 Task: In the  document insurance.txt Insert page numer 'on top of the page' change page color to  'Olive Green'. Write company name: Ramsons
Action: Mouse moved to (280, 353)
Screenshot: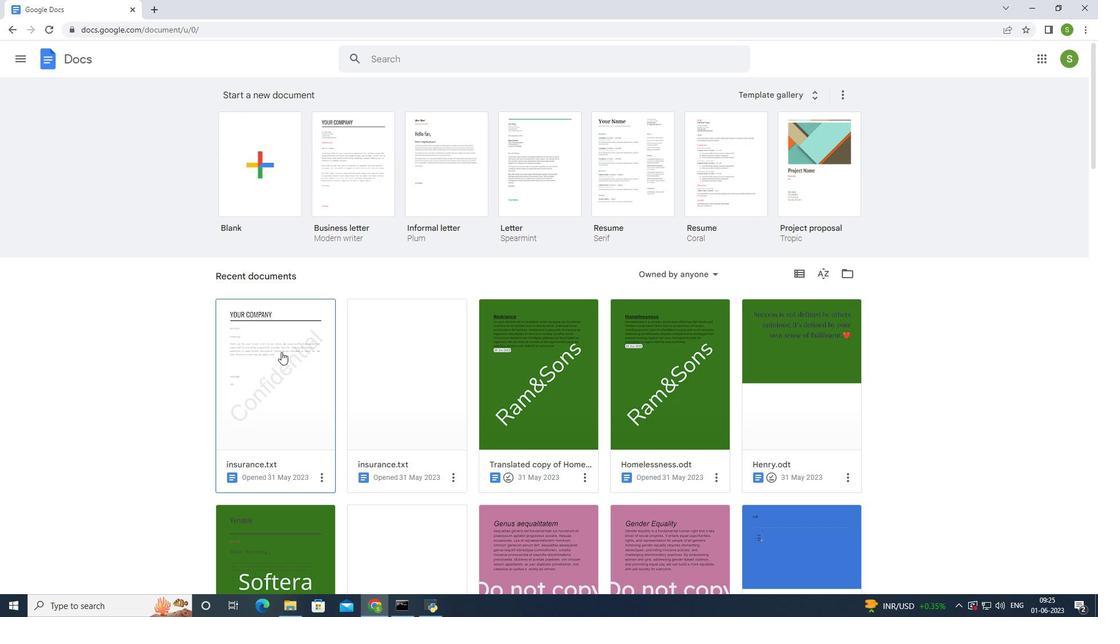 
Action: Mouse pressed left at (280, 353)
Screenshot: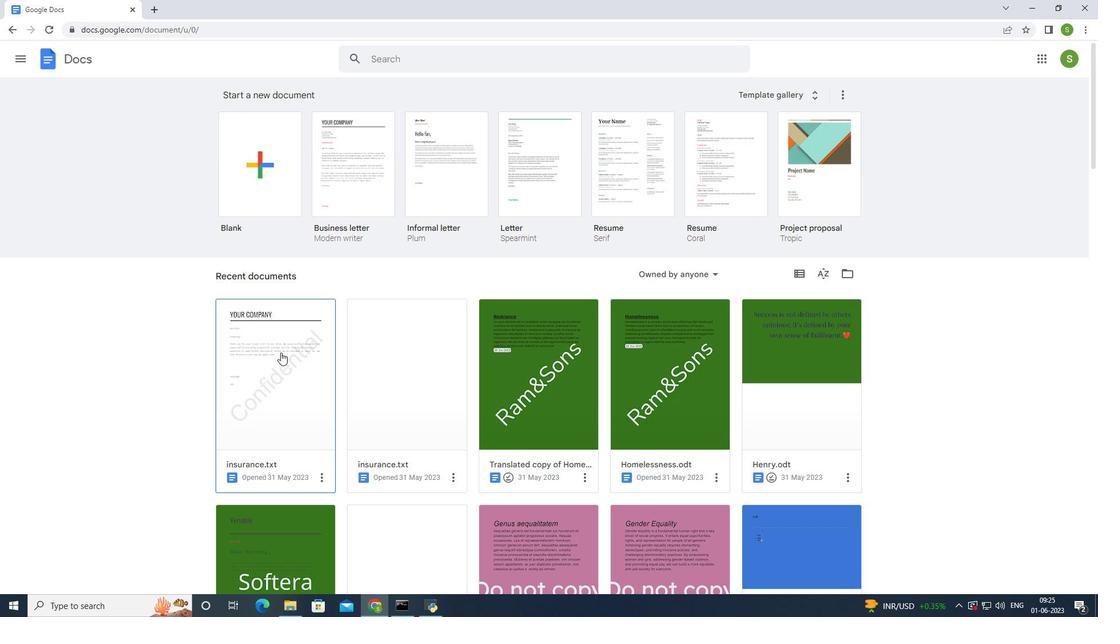 
Action: Mouse moved to (120, 69)
Screenshot: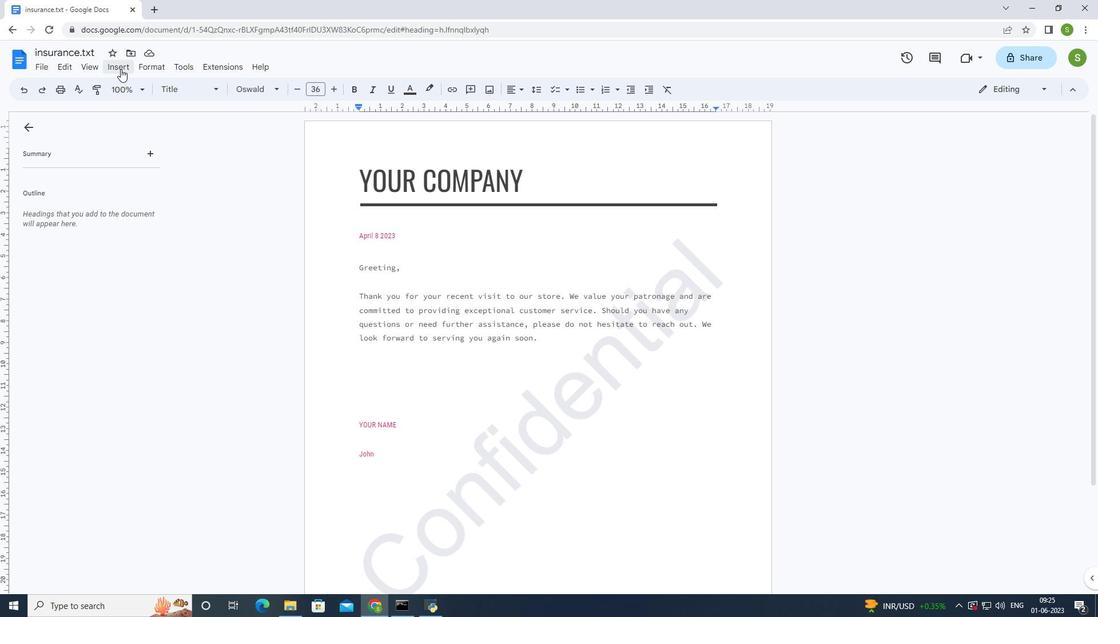 
Action: Mouse pressed left at (120, 69)
Screenshot: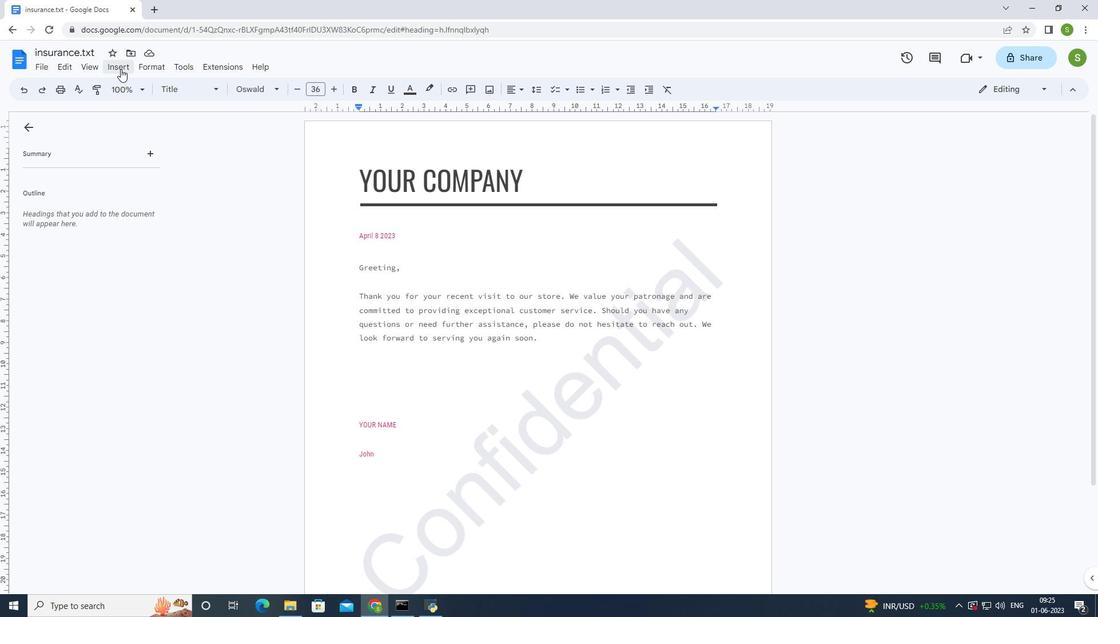 
Action: Mouse moved to (155, 371)
Screenshot: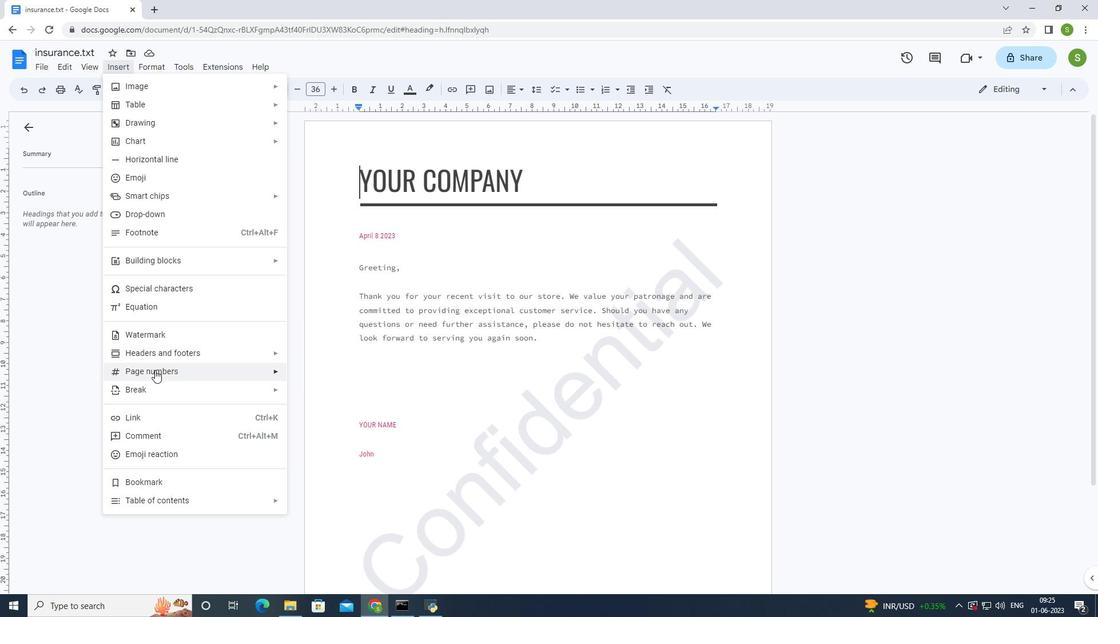 
Action: Mouse pressed left at (155, 371)
Screenshot: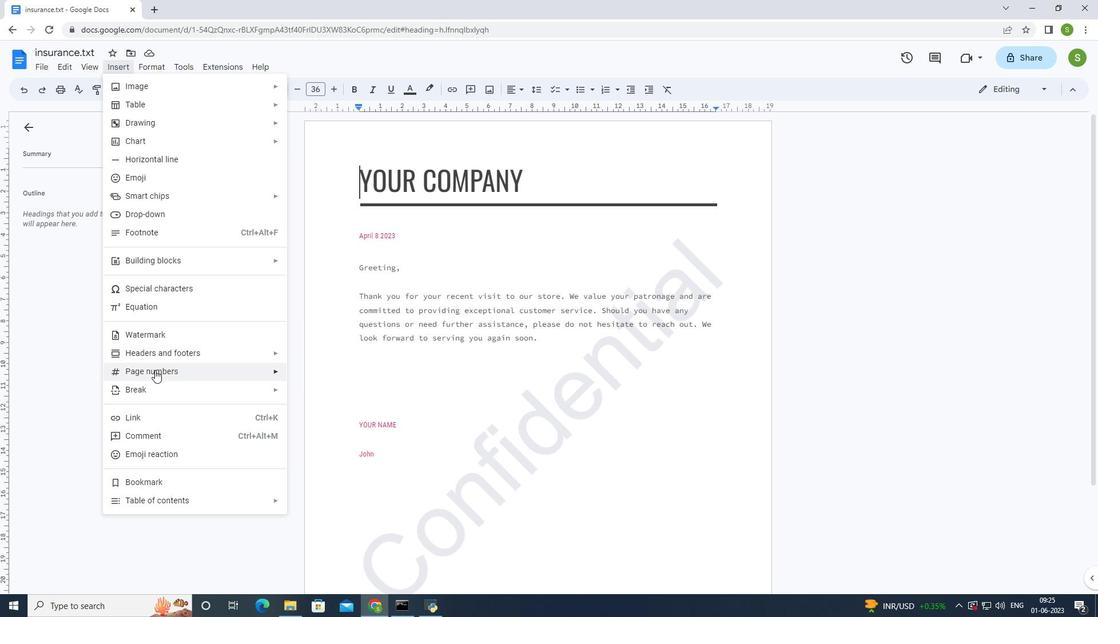 
Action: Mouse moved to (321, 395)
Screenshot: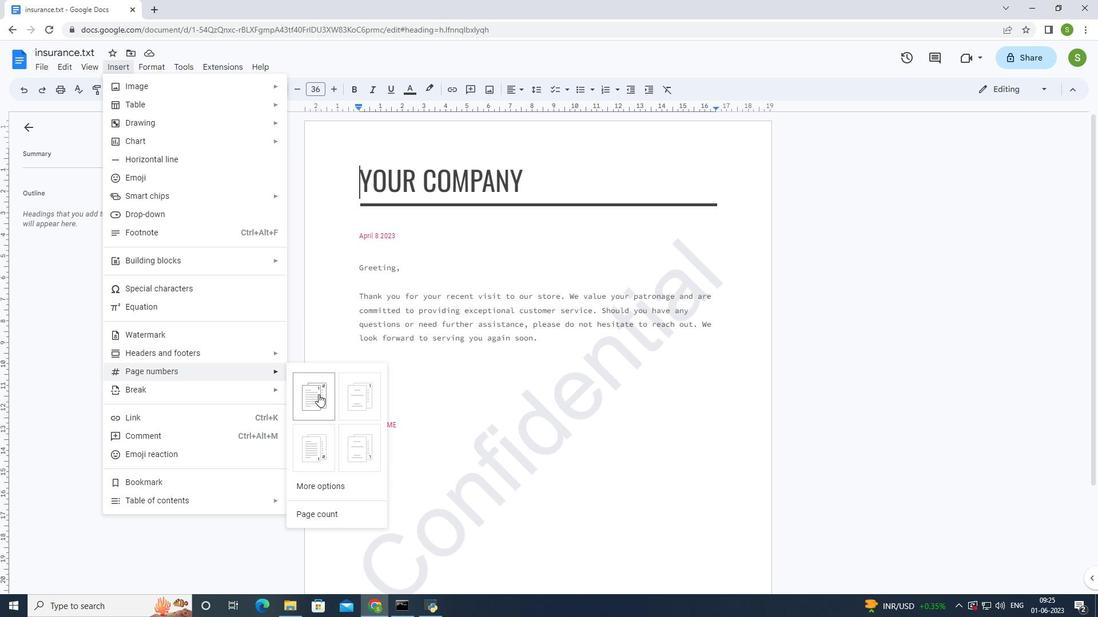 
Action: Mouse pressed left at (321, 395)
Screenshot: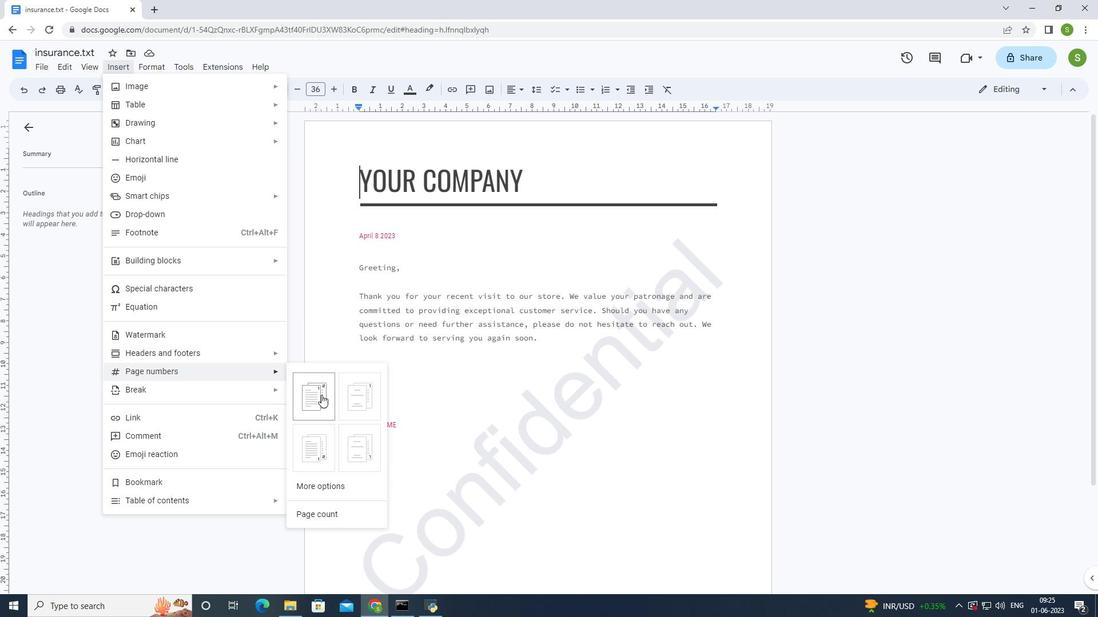 
Action: Mouse moved to (480, 381)
Screenshot: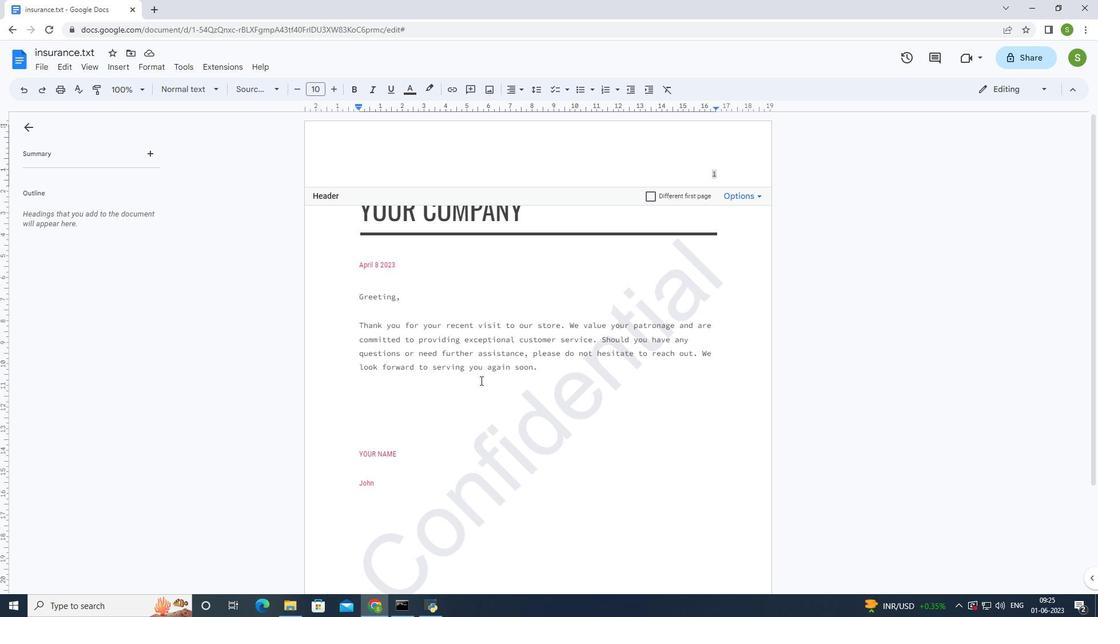 
Action: Mouse pressed left at (480, 381)
Screenshot: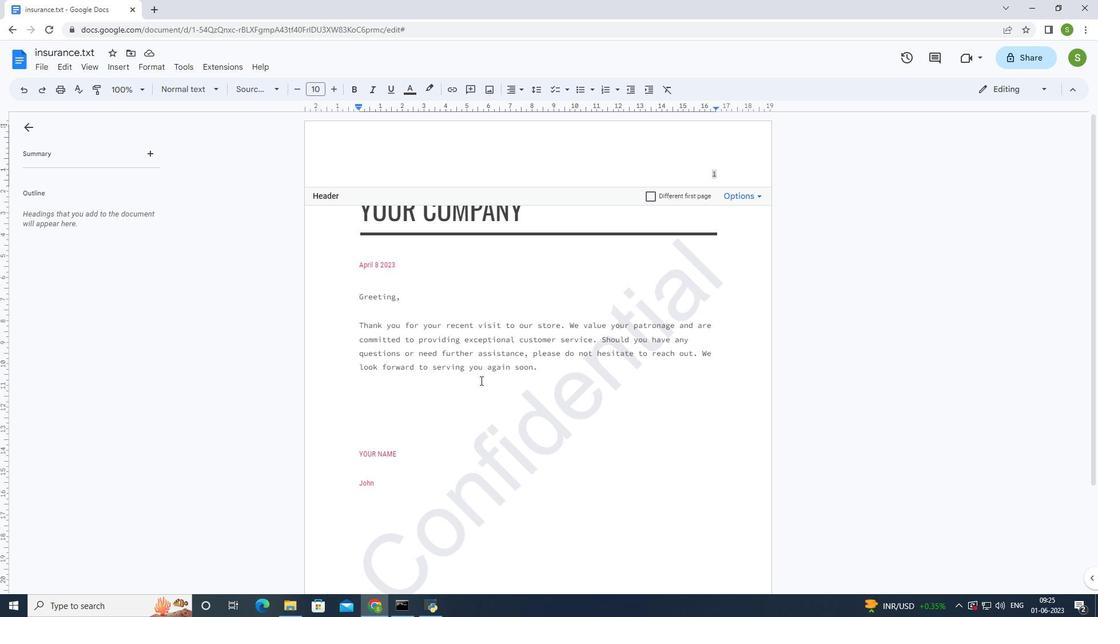 
Action: Mouse moved to (526, 213)
Screenshot: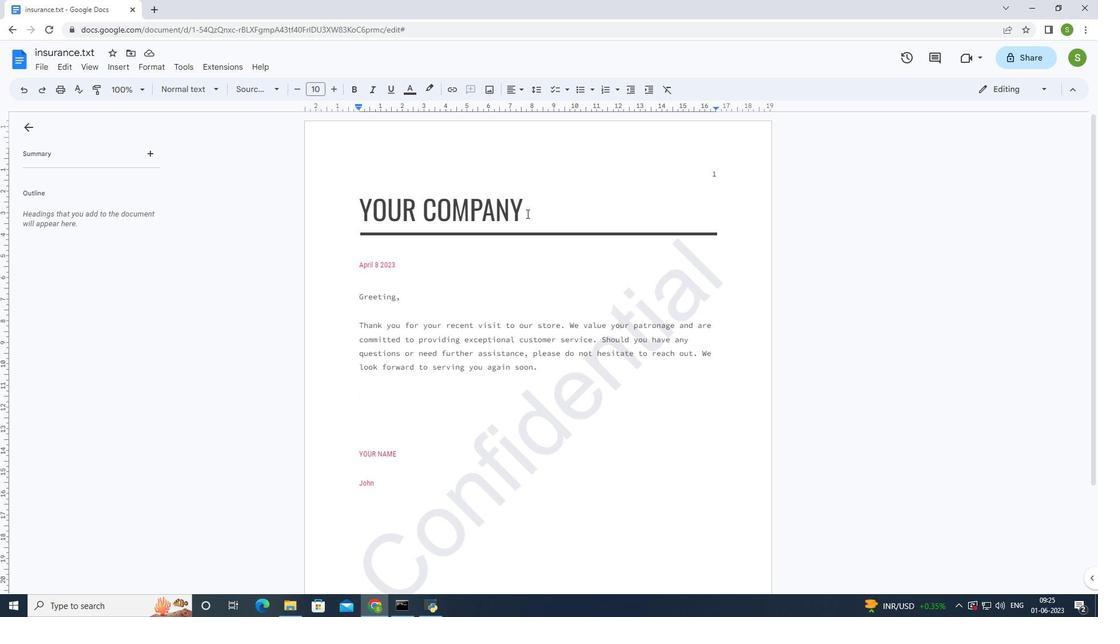 
Action: Mouse pressed left at (526, 213)
Screenshot: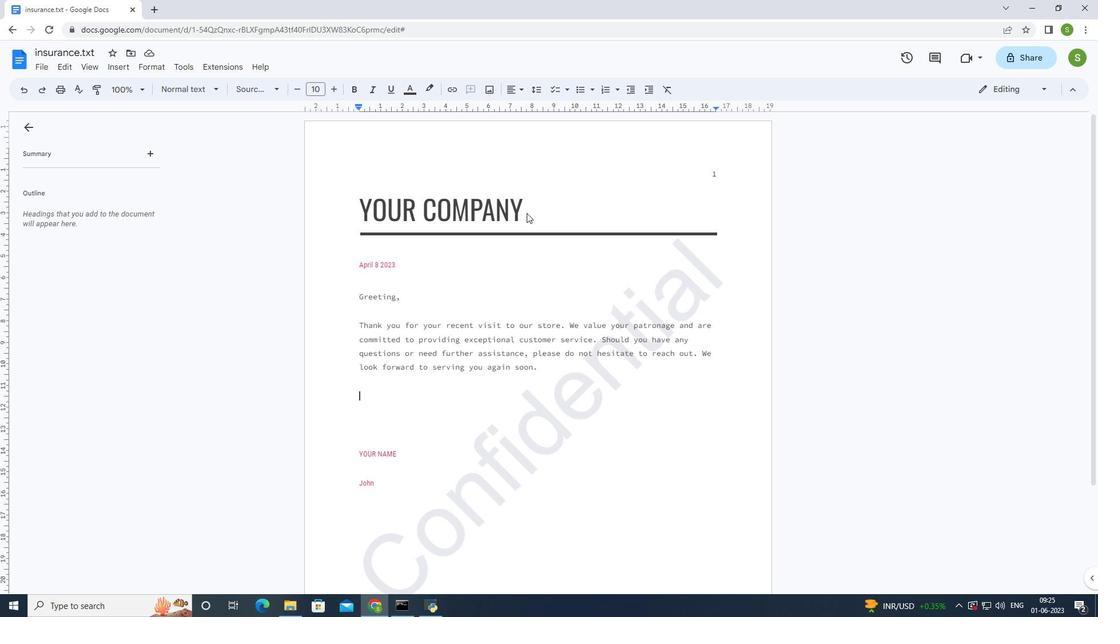 
Action: Mouse moved to (533, 204)
Screenshot: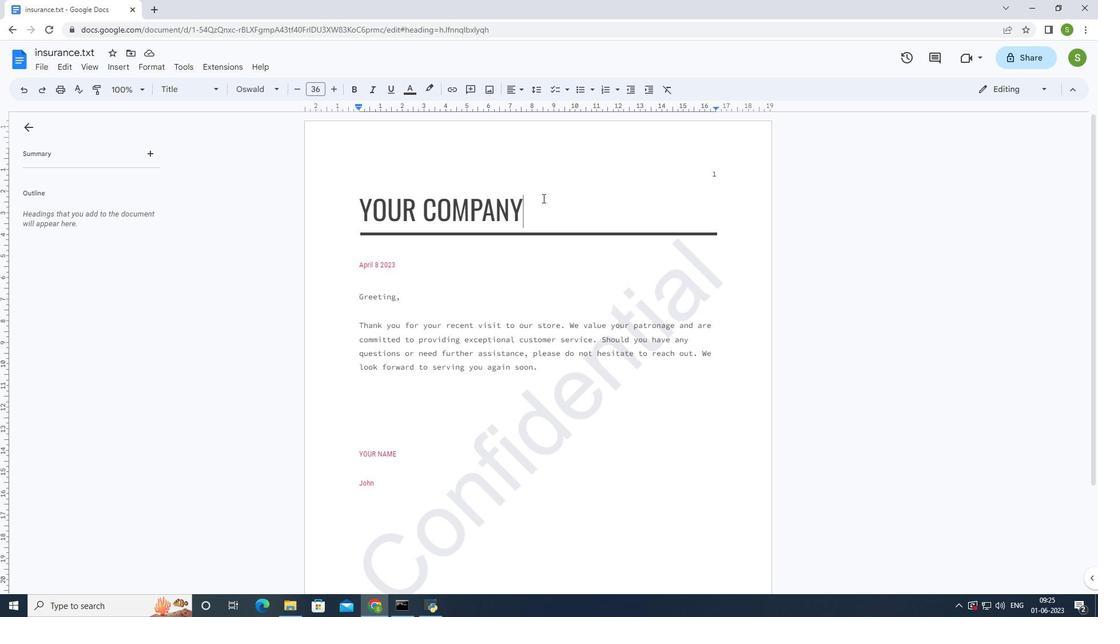 
Action: Key pressed <Key.backspace>
Screenshot: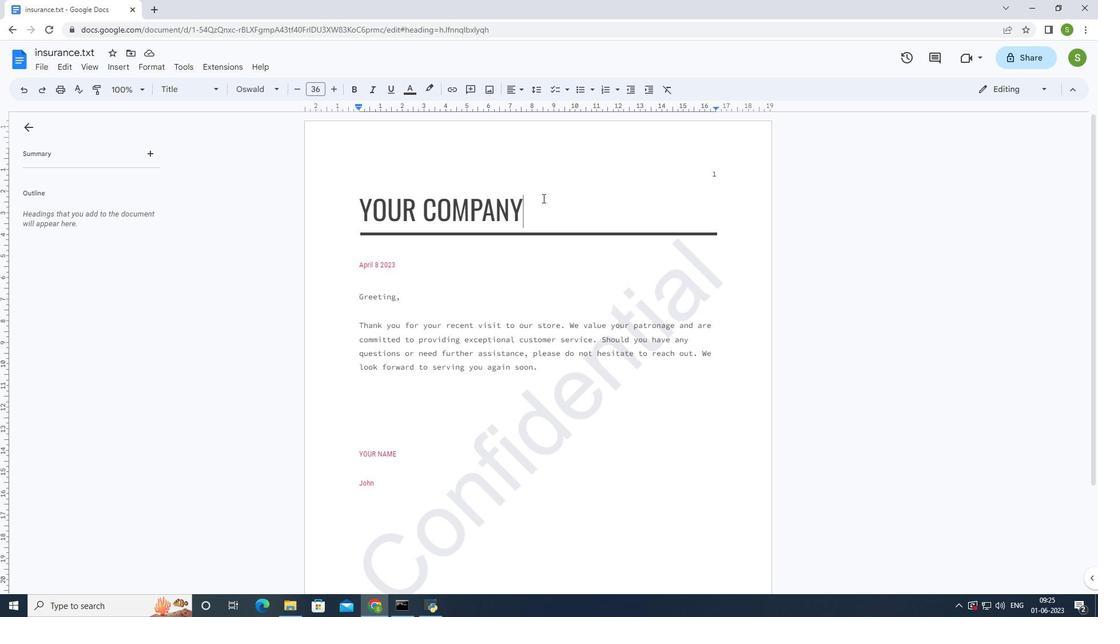 
Action: Mouse moved to (594, 168)
Screenshot: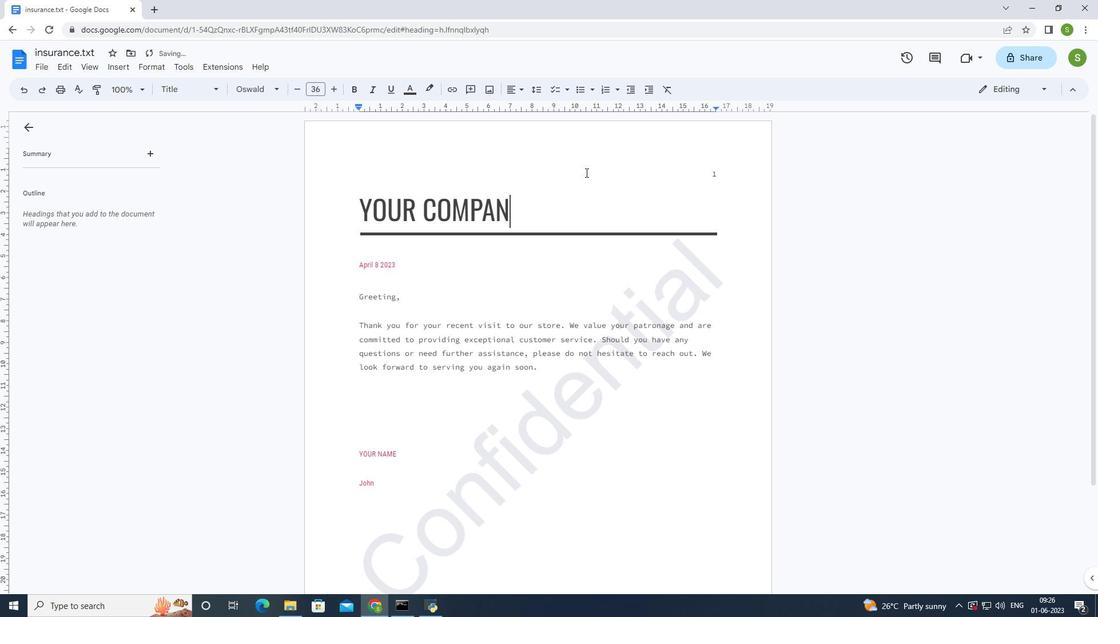 
Action: Key pressed <Key.backspace><Key.backspace><Key.backspace><Key.backspace><Key.backspace><Key.backspace><Key.backspace><Key.backspace><Key.backspace>
Screenshot: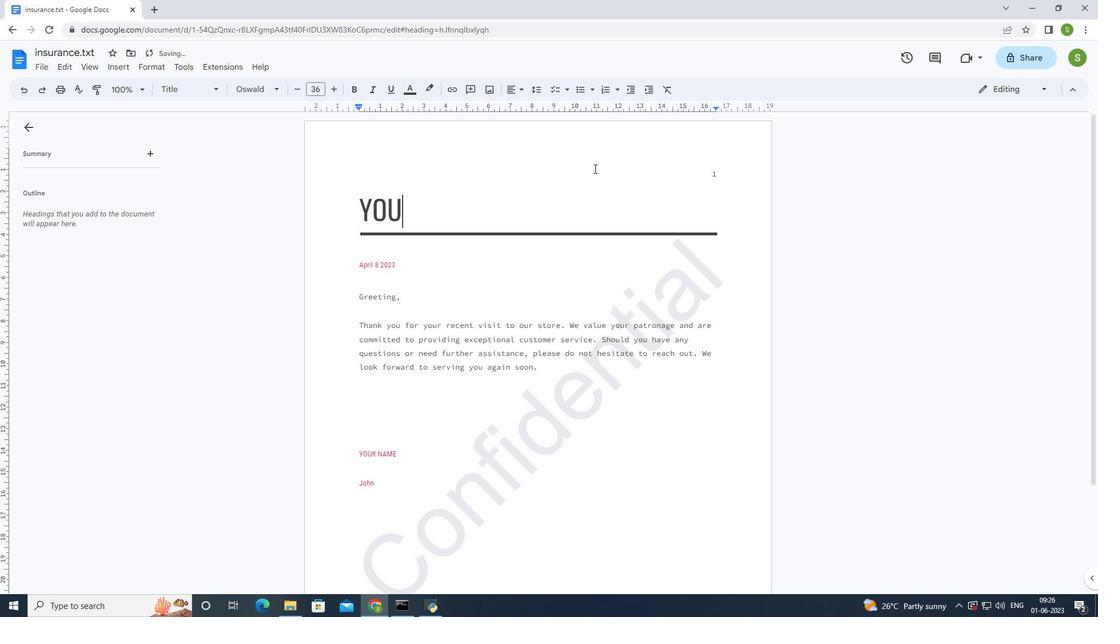 
Action: Mouse moved to (595, 168)
Screenshot: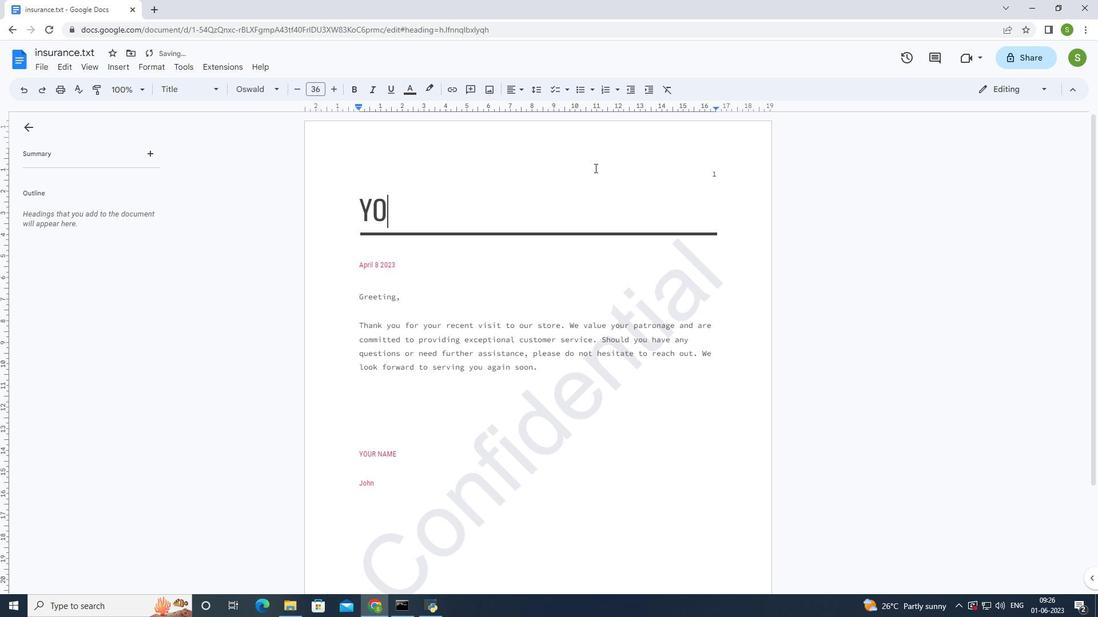 
Action: Key pressed <Key.backspace><Key.backspace><Key.shift><Key.shift><Key.shift><Key.shift><Key.shift>Ram<Key.backspace><Key.backspace><Key.backspace><Key.caps_lock><Key.shift><Key.shift><Key.shift>rAMSONS
Screenshot: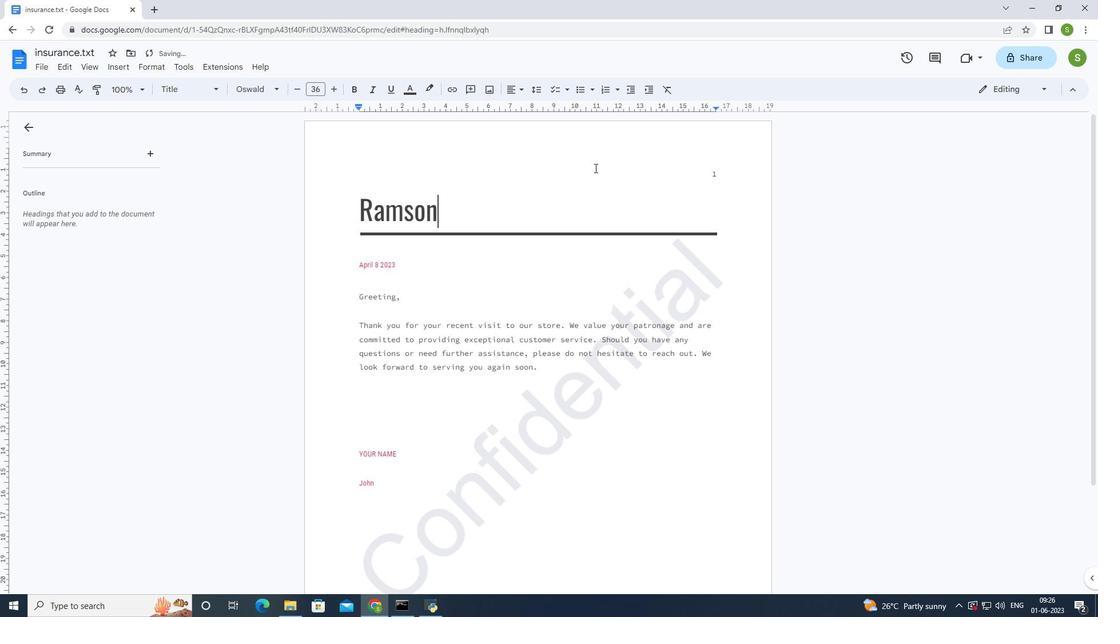 
Action: Mouse moved to (48, 70)
Screenshot: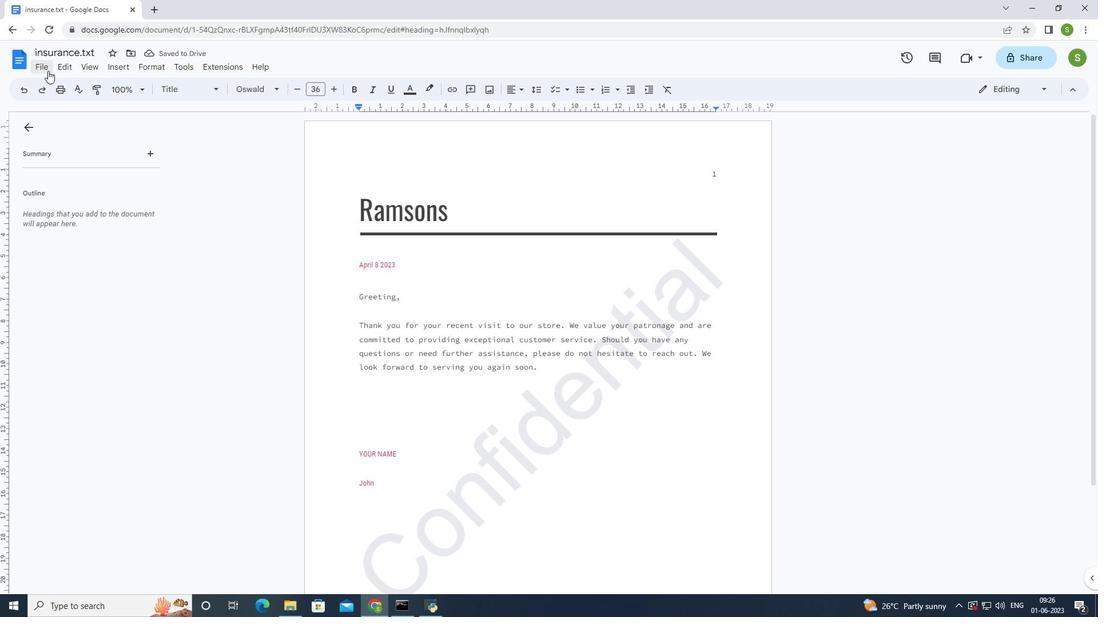 
Action: Mouse pressed left at (48, 70)
Screenshot: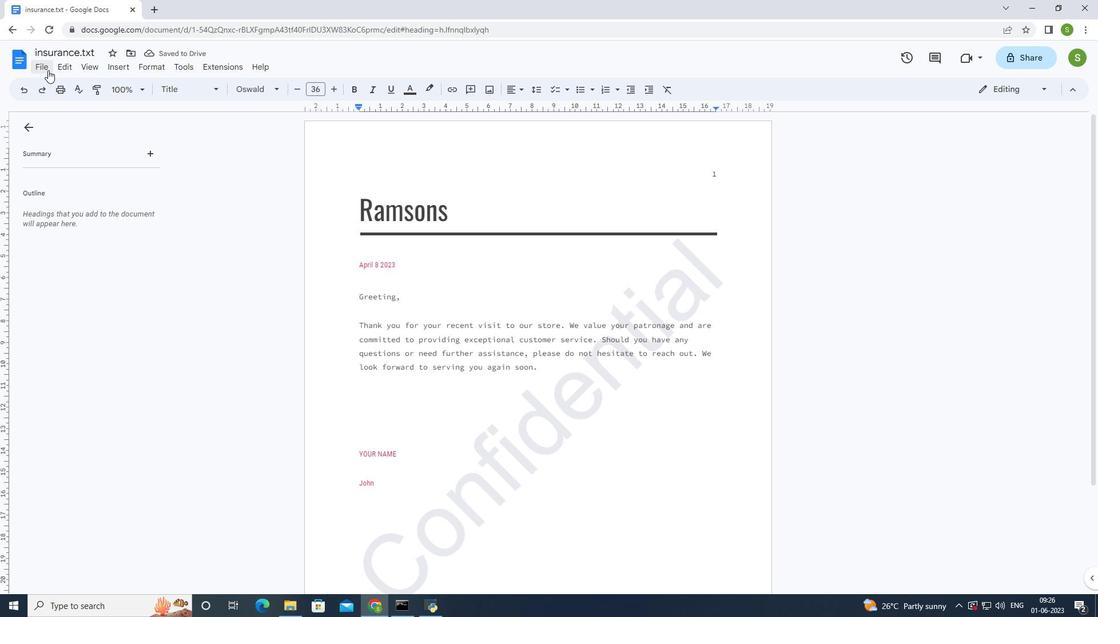 
Action: Mouse moved to (75, 379)
Screenshot: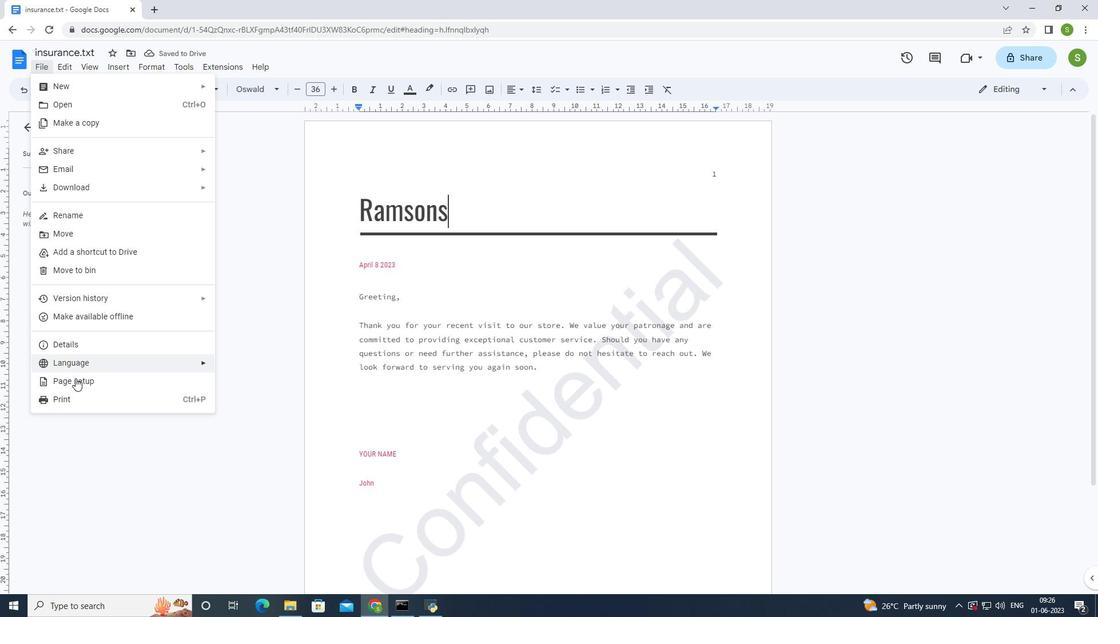
Action: Mouse pressed left at (75, 379)
Screenshot: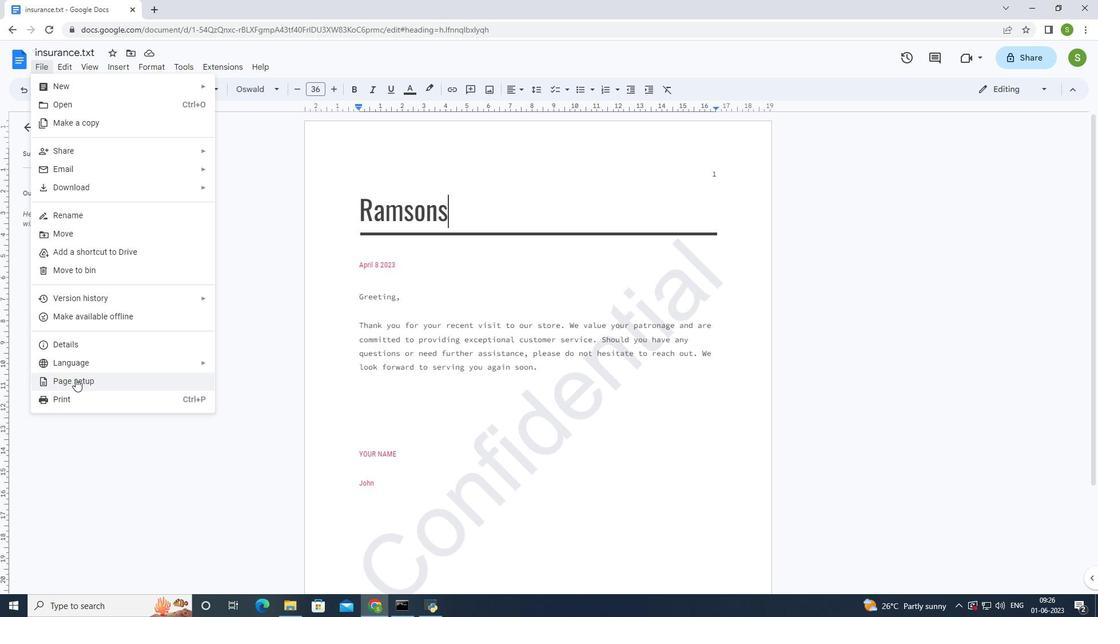 
Action: Mouse moved to (458, 385)
Screenshot: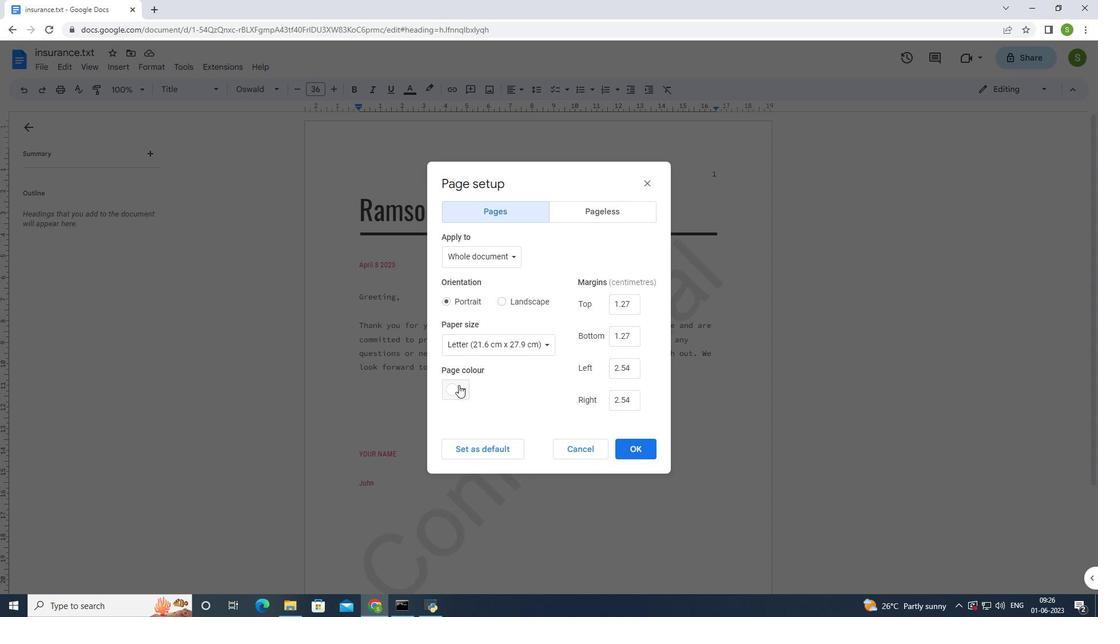 
Action: Mouse pressed left at (458, 385)
Screenshot: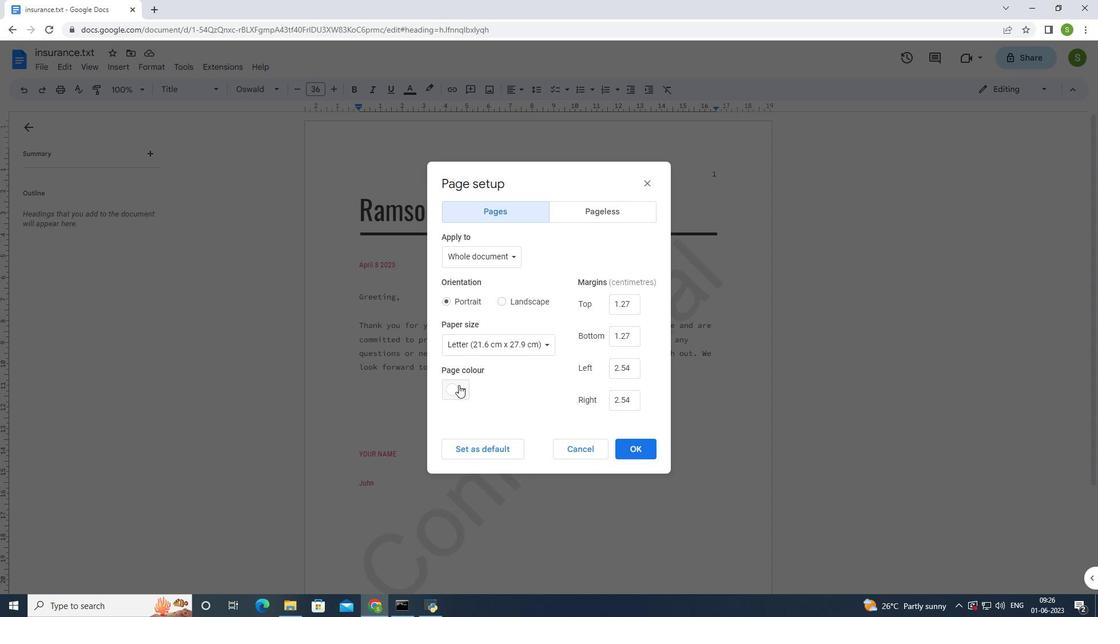 
Action: Mouse moved to (502, 474)
Screenshot: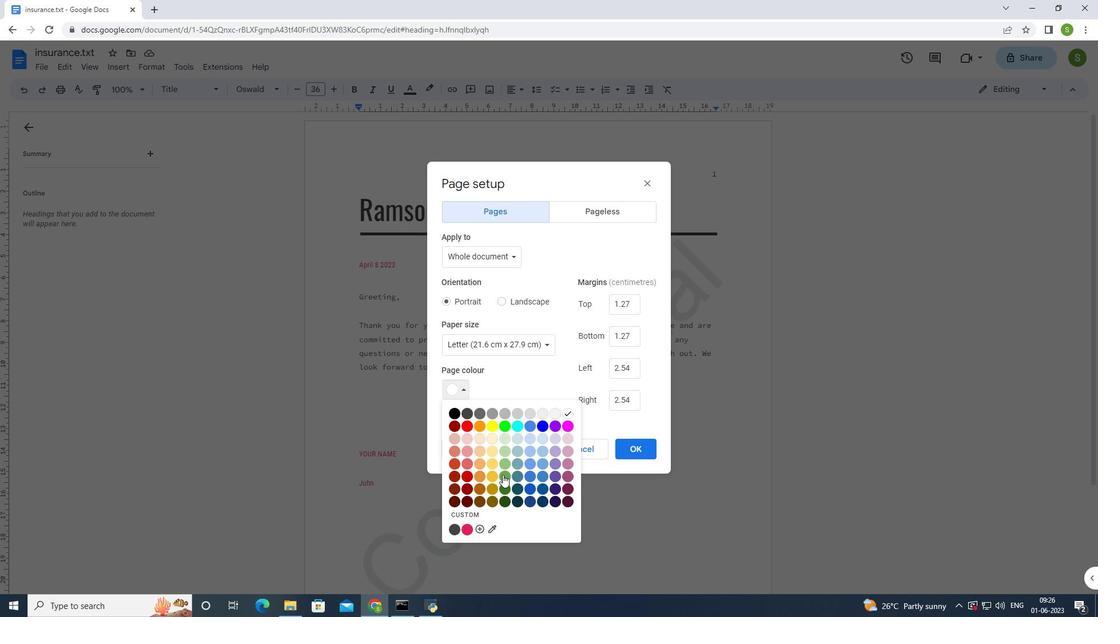 
Action: Mouse pressed left at (502, 474)
Screenshot: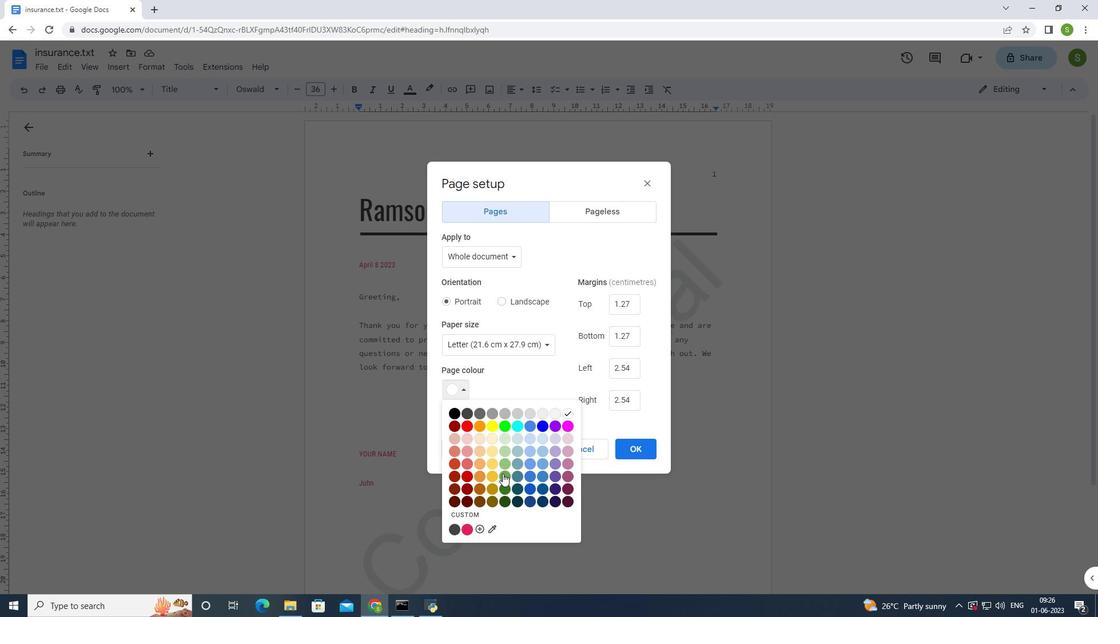 
Action: Mouse moved to (631, 445)
Screenshot: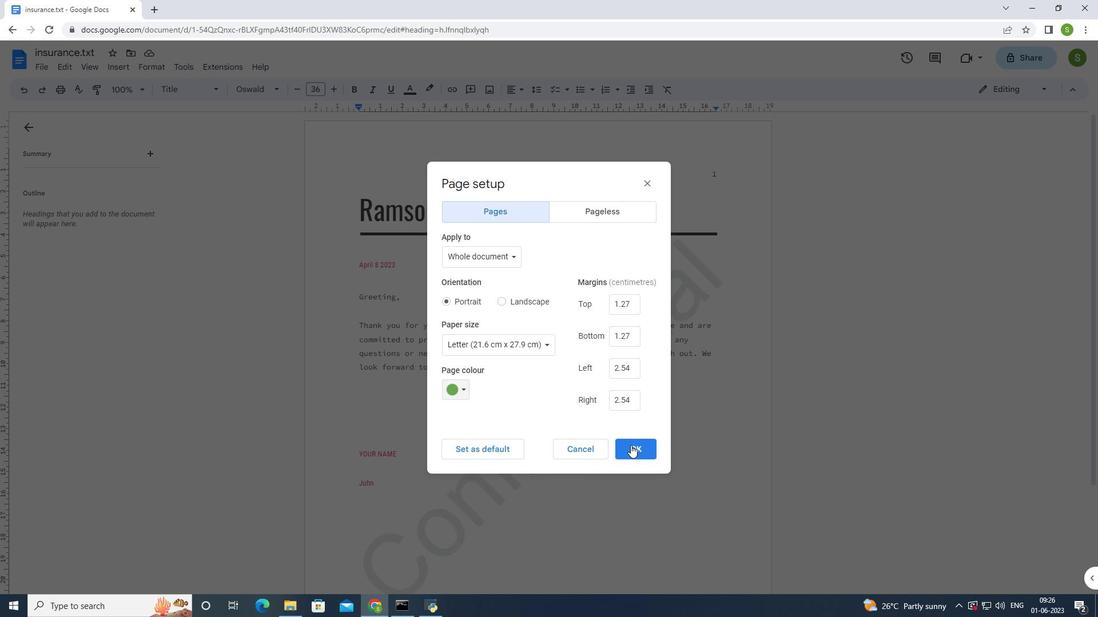 
Action: Mouse pressed left at (631, 445)
Screenshot: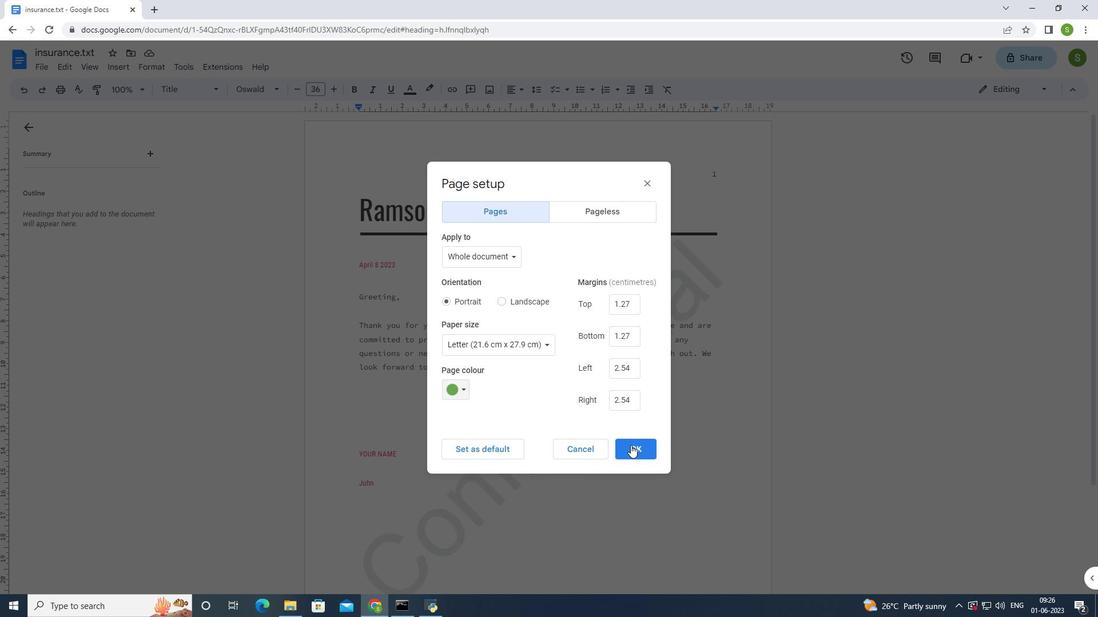 
Action: Mouse moved to (624, 447)
Screenshot: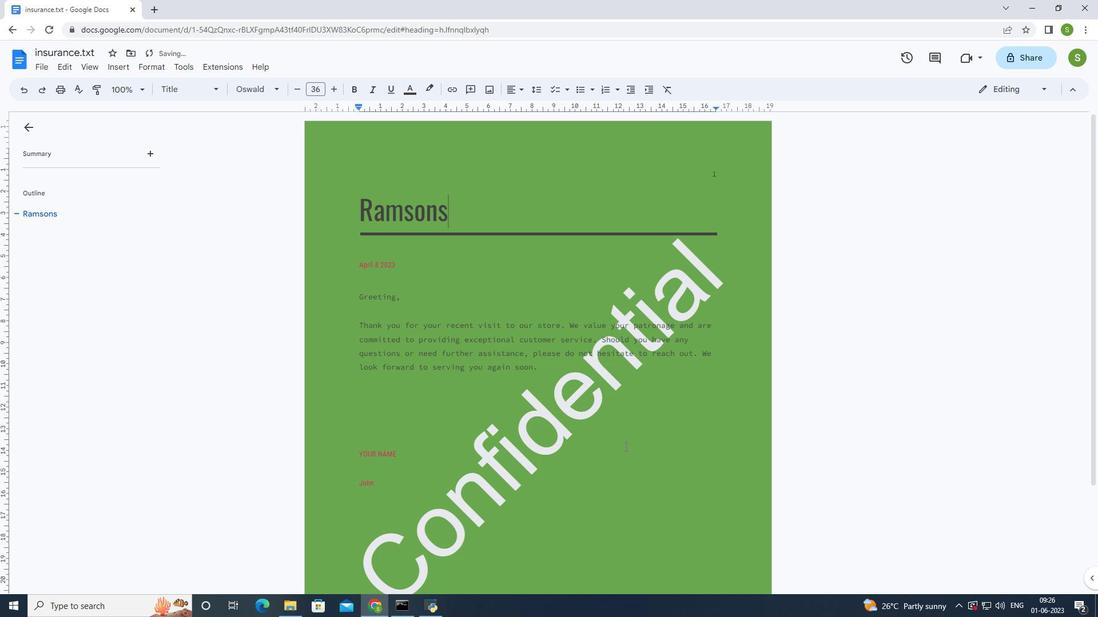 
